 Task: Add Sprouts No Salt Added Black Beans to the cart.
Action: Mouse pressed left at (12, 61)
Screenshot: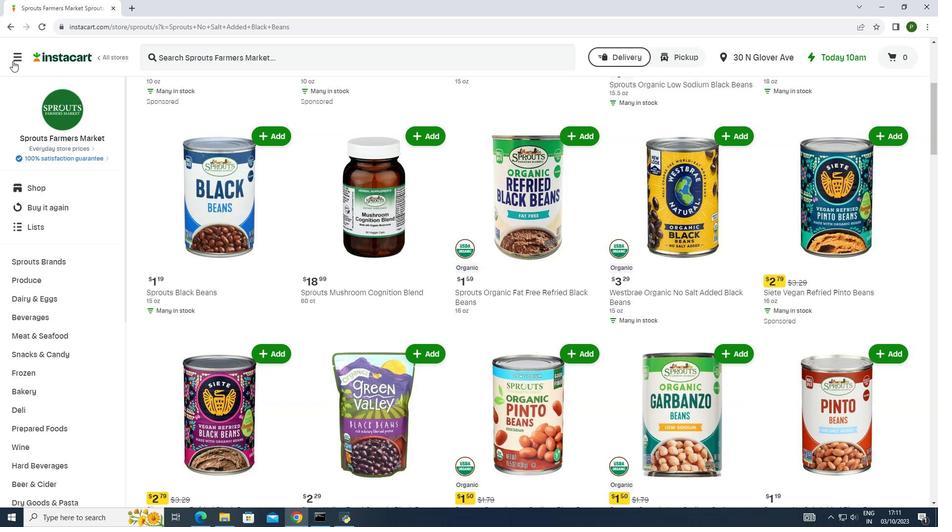 
Action: Mouse moved to (49, 254)
Screenshot: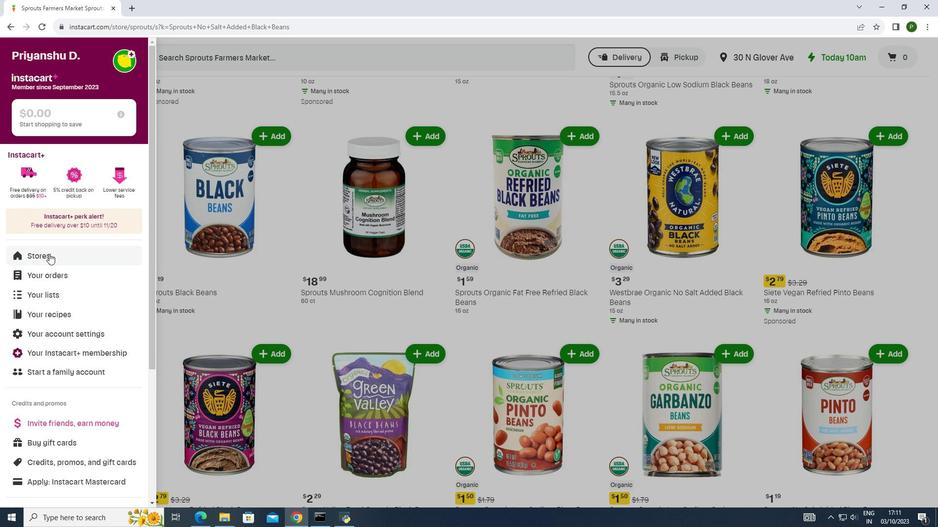 
Action: Mouse pressed left at (49, 254)
Screenshot: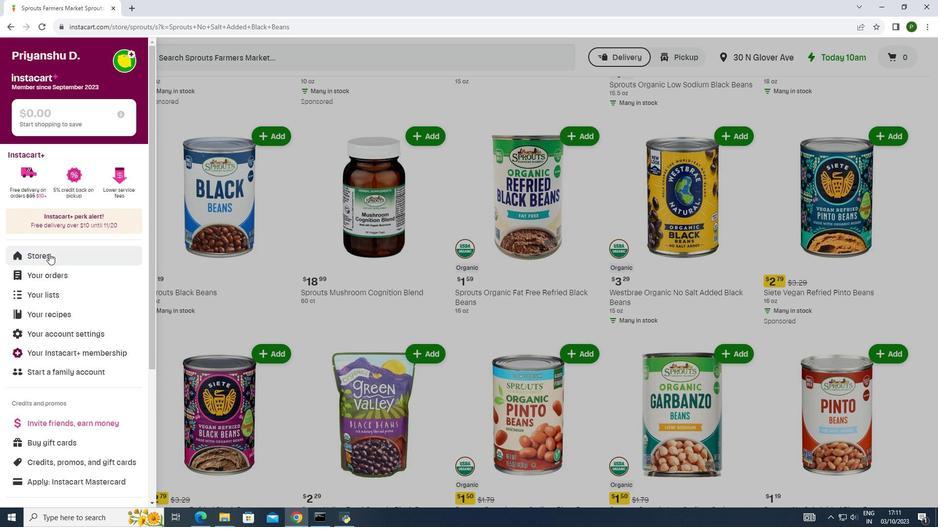 
Action: Mouse moved to (224, 101)
Screenshot: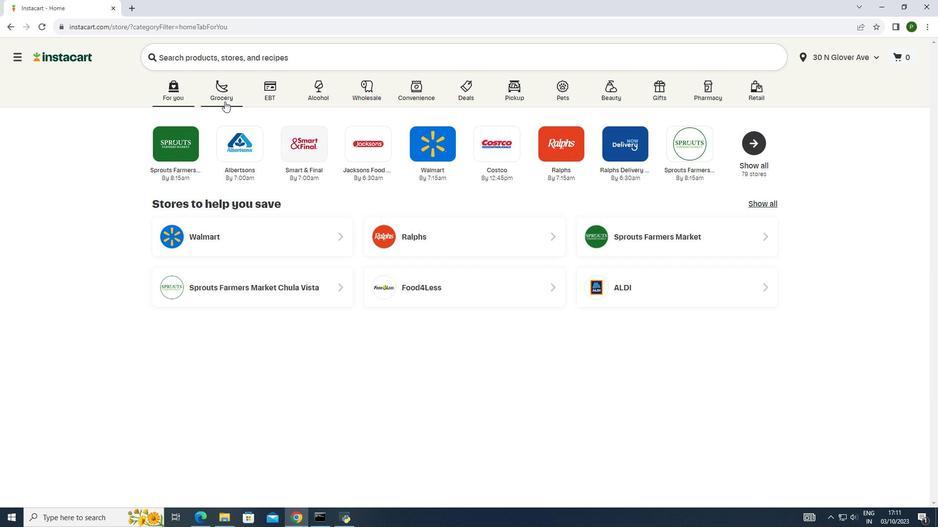 
Action: Mouse pressed left at (224, 101)
Screenshot: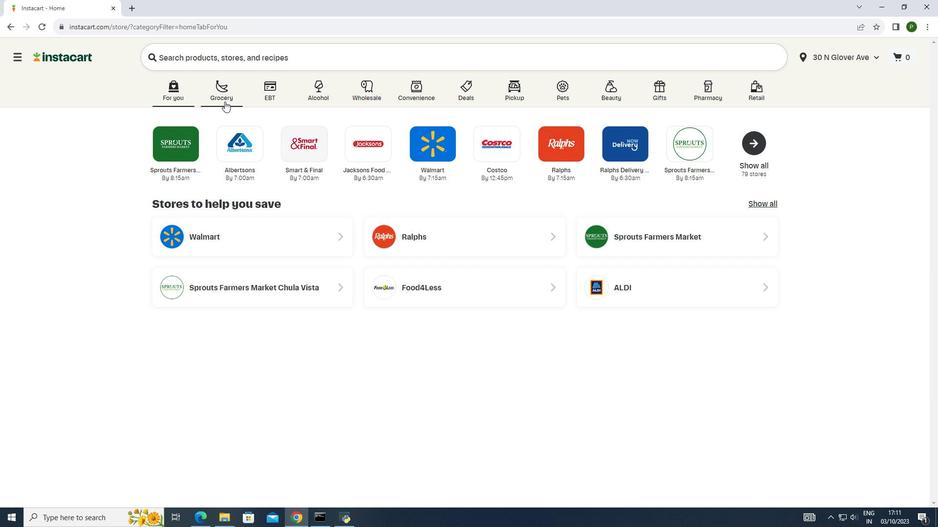 
Action: Mouse moved to (496, 149)
Screenshot: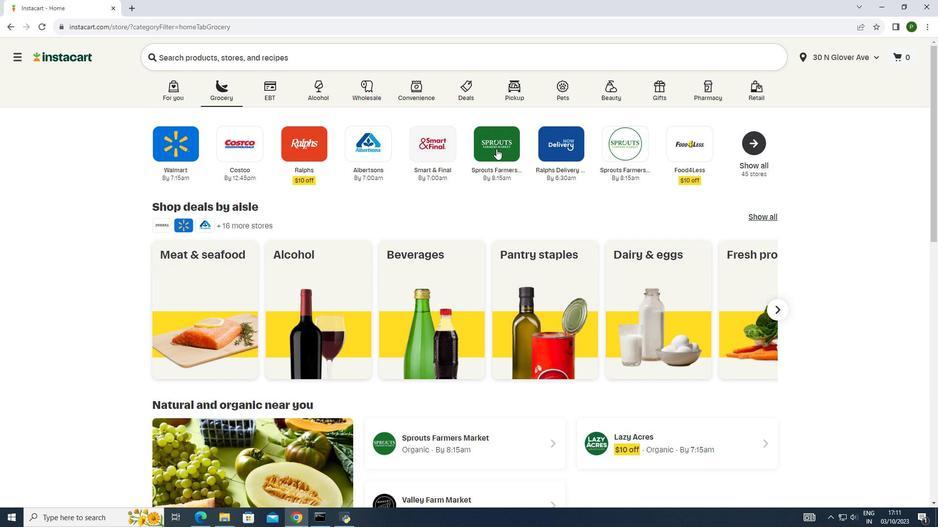 
Action: Mouse pressed left at (496, 149)
Screenshot: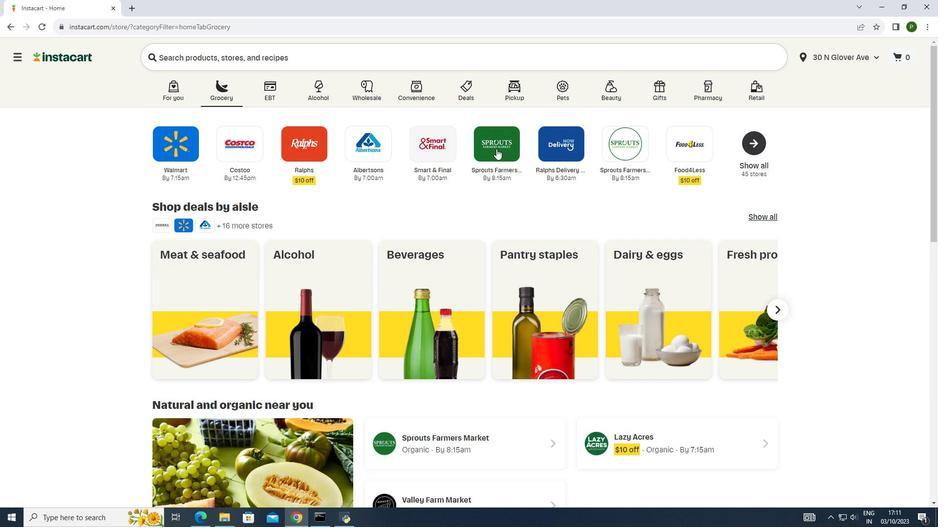 
Action: Mouse moved to (88, 259)
Screenshot: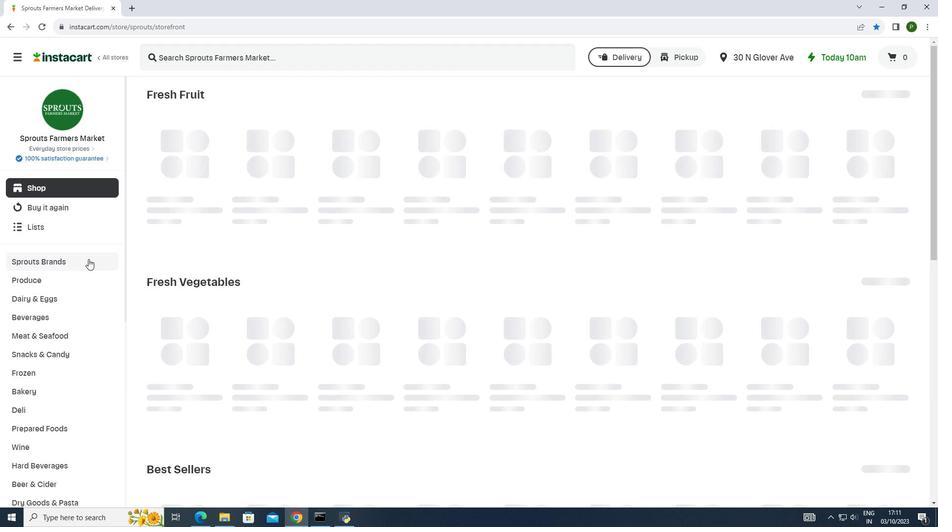 
Action: Mouse pressed left at (88, 259)
Screenshot: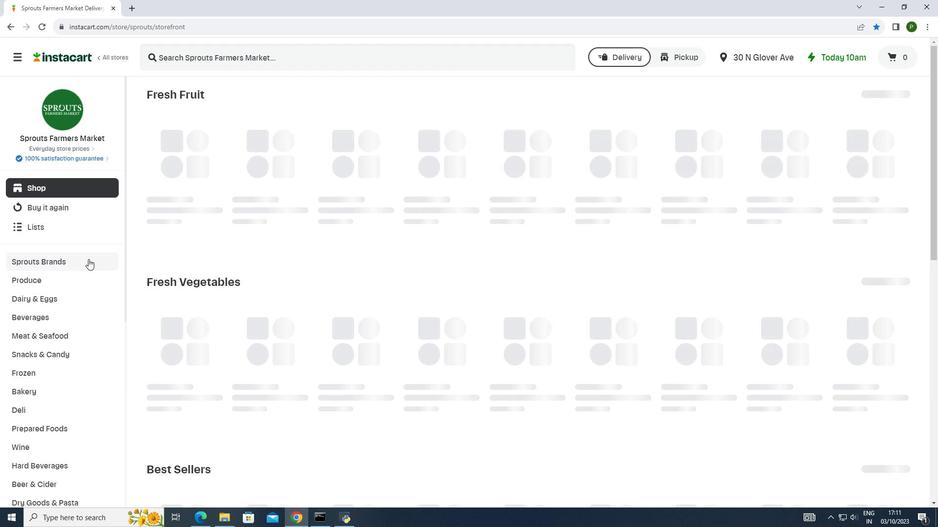 
Action: Mouse moved to (57, 334)
Screenshot: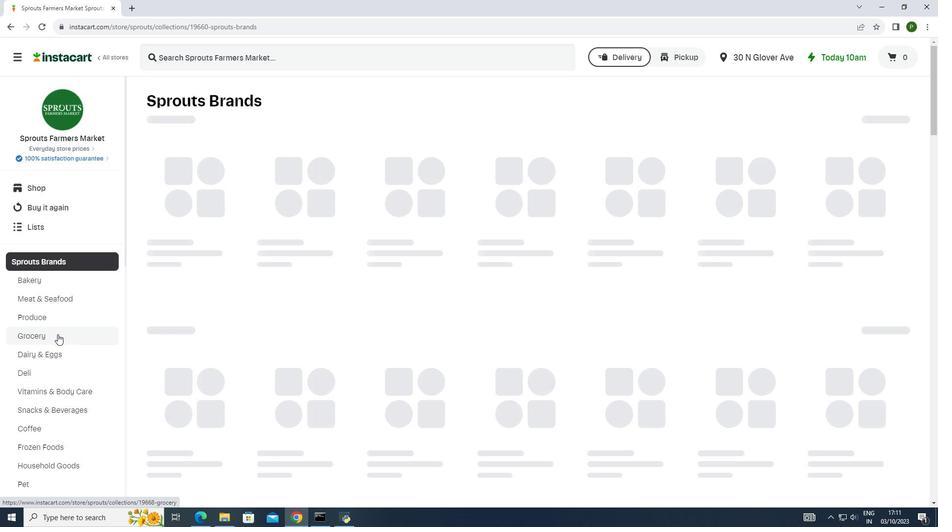 
Action: Mouse pressed left at (57, 334)
Screenshot: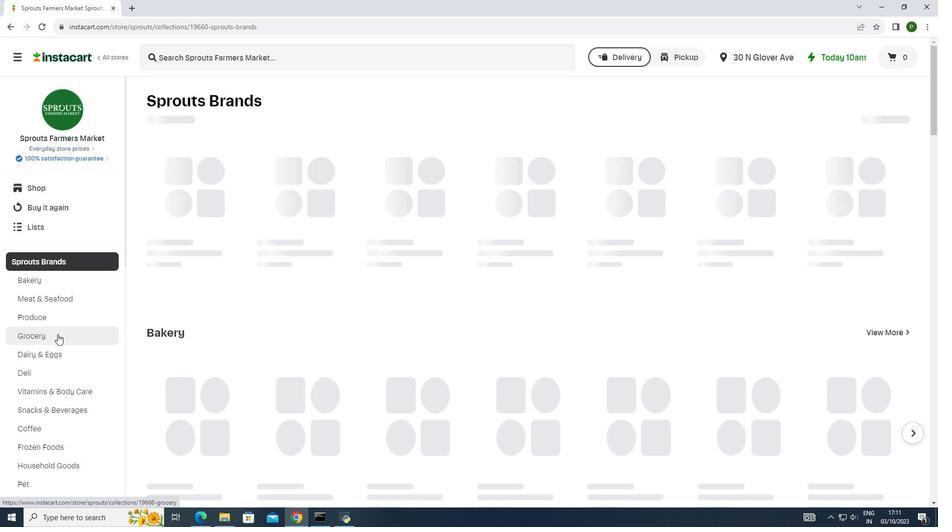 
Action: Mouse moved to (249, 196)
Screenshot: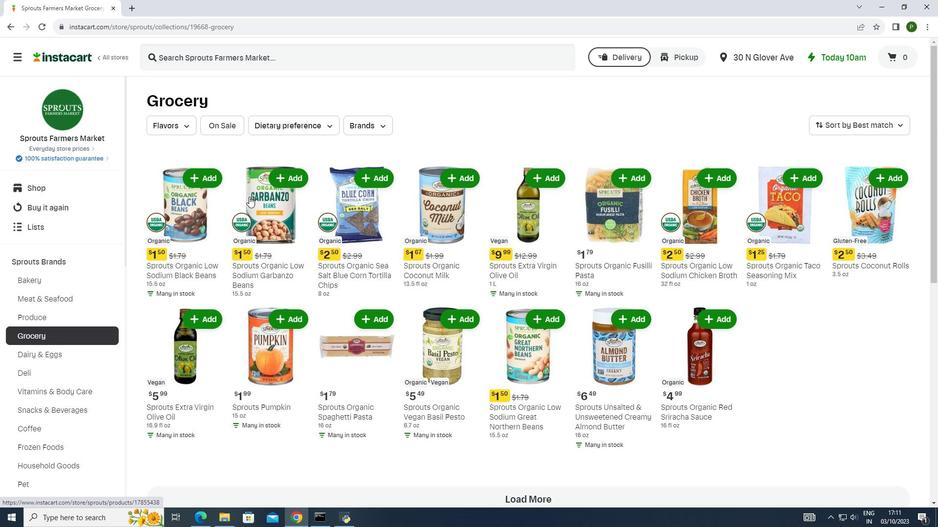 
Action: Mouse scrolled (249, 196) with delta (0, 0)
Screenshot: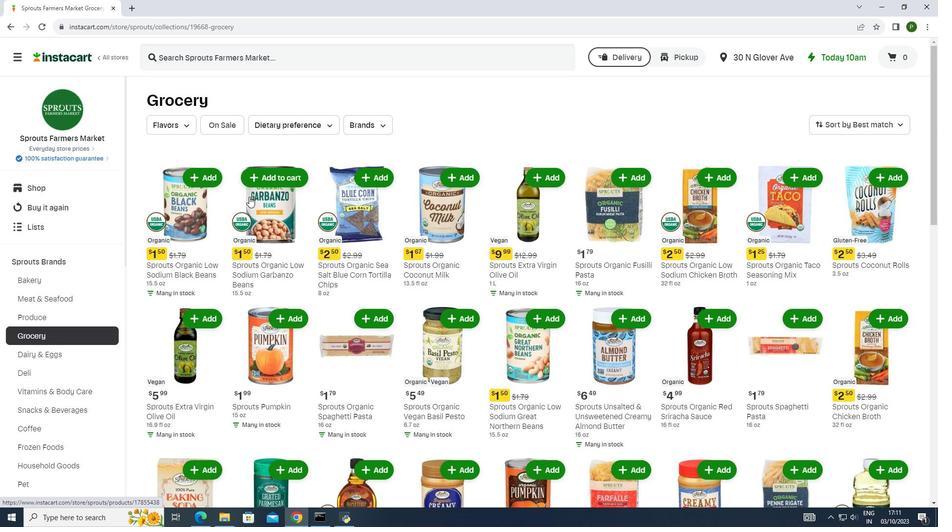 
Action: Mouse moved to (245, 206)
Screenshot: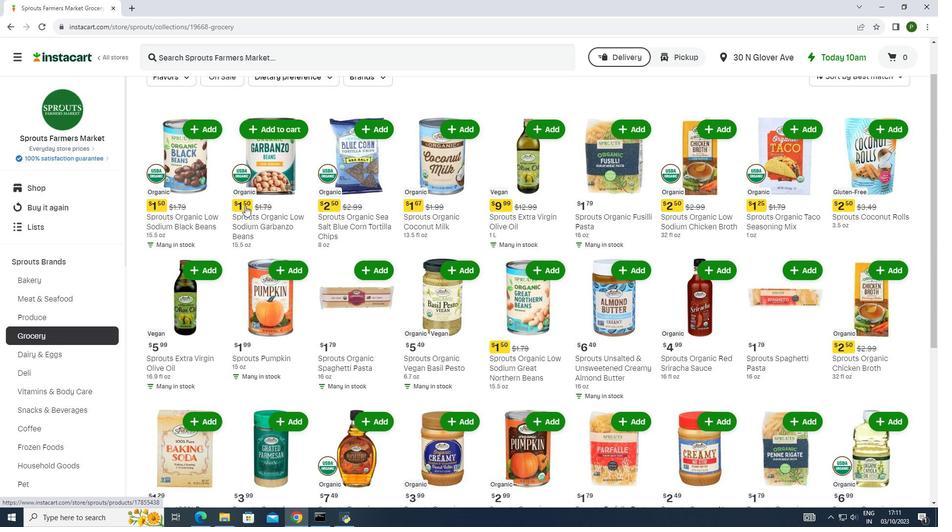 
Action: Mouse scrolled (245, 205) with delta (0, 0)
Screenshot: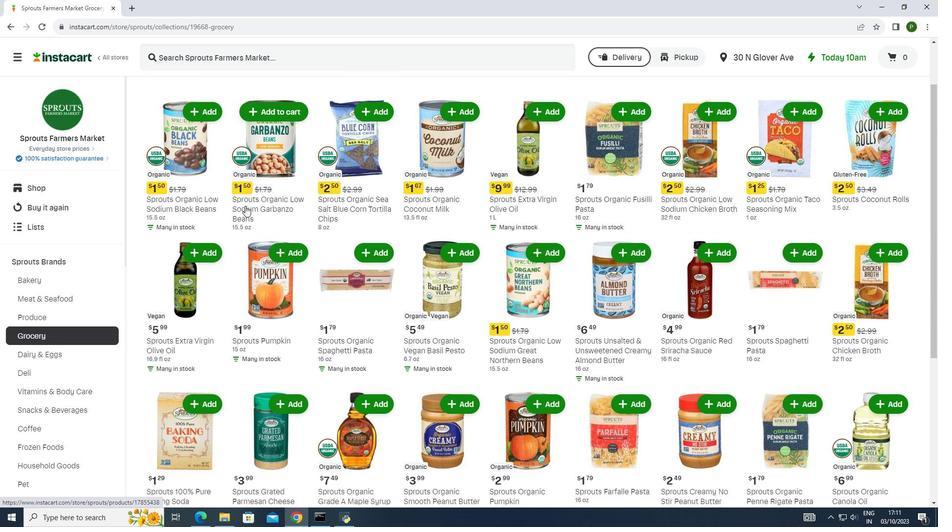 
Action: Mouse scrolled (245, 205) with delta (0, 0)
Screenshot: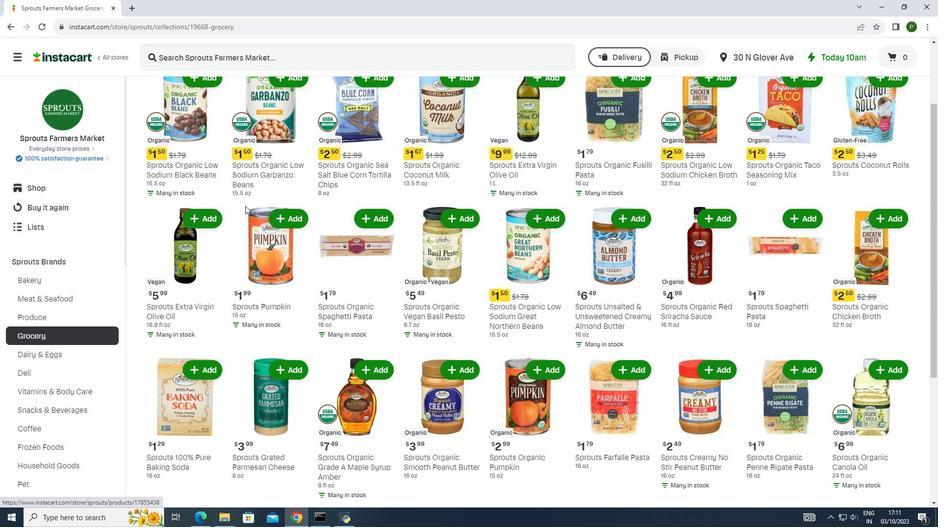 
Action: Mouse scrolled (245, 205) with delta (0, 0)
Screenshot: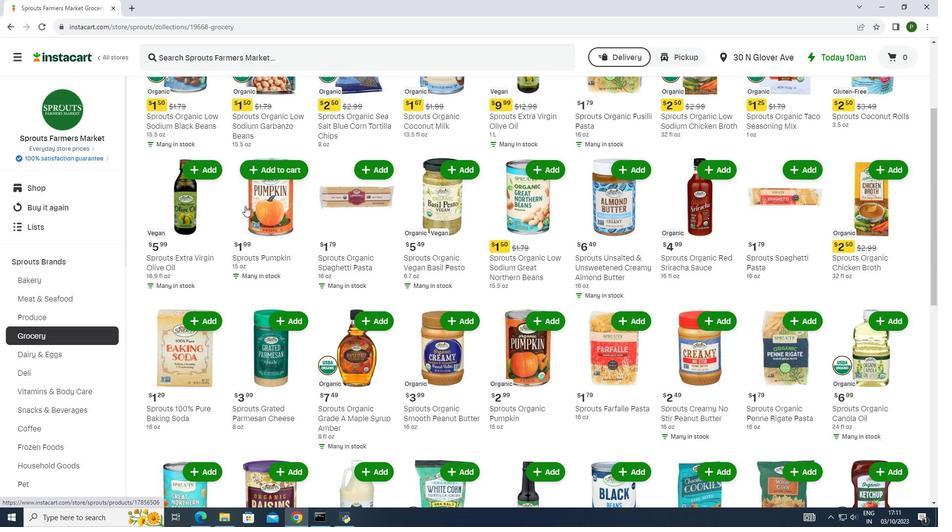 
Action: Mouse scrolled (245, 205) with delta (0, 0)
Screenshot: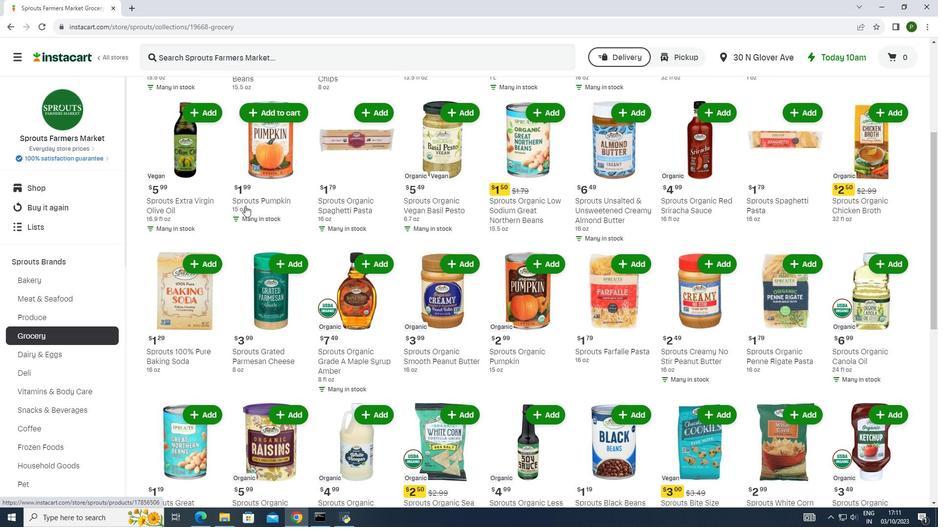
Action: Mouse moved to (244, 206)
Screenshot: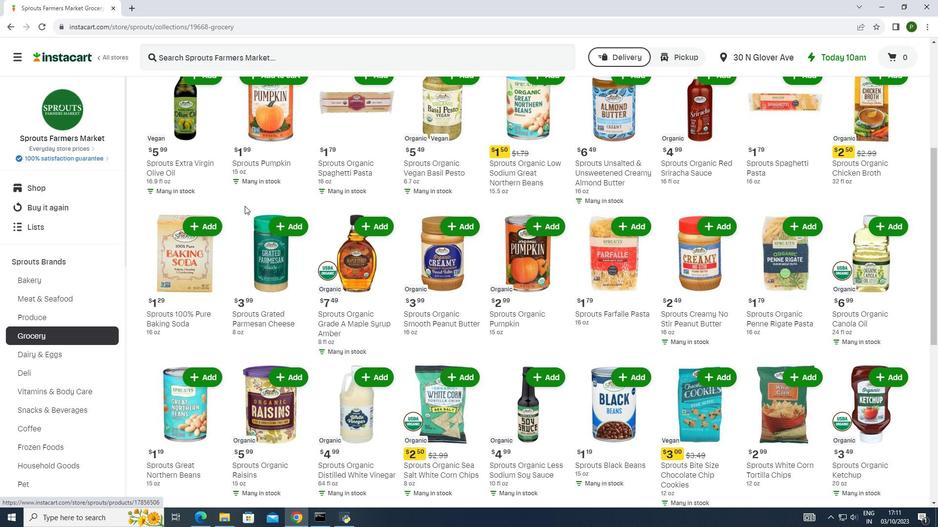 
Action: Mouse scrolled (244, 205) with delta (0, 0)
Screenshot: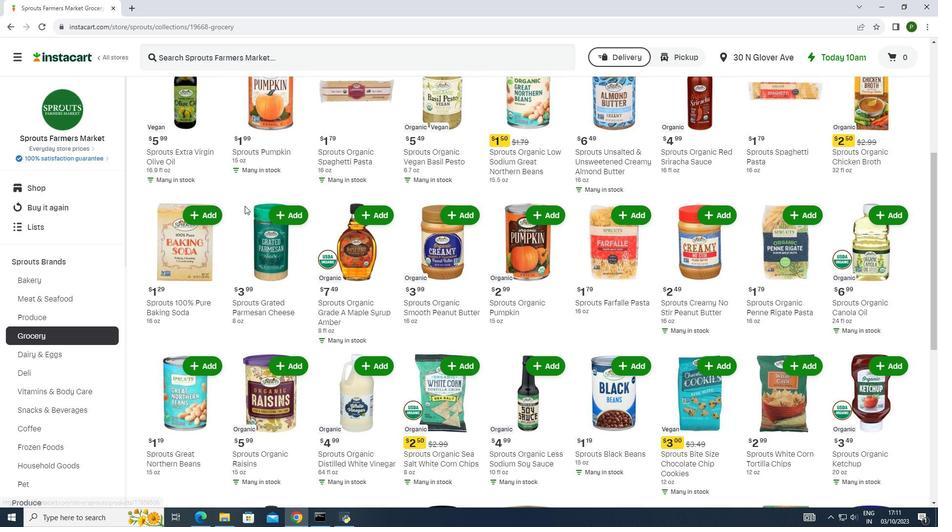 
Action: Mouse scrolled (244, 205) with delta (0, 0)
Screenshot: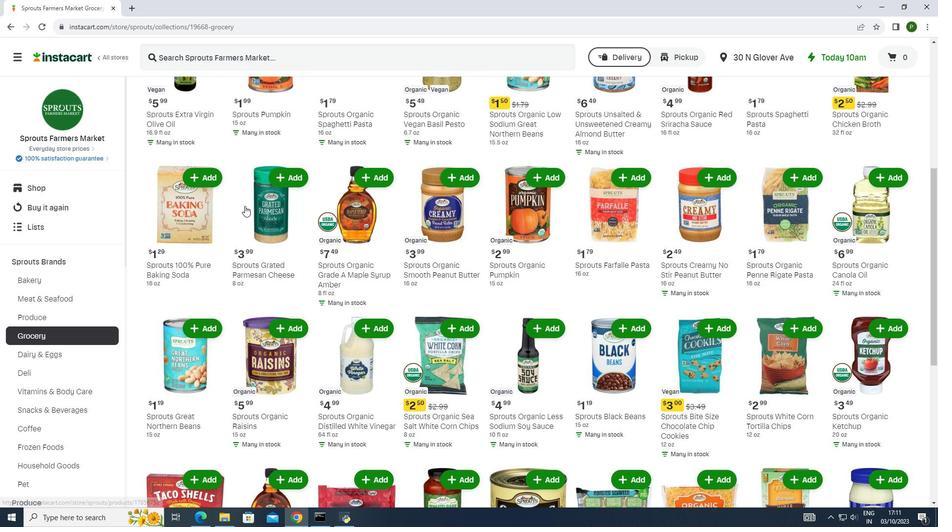 
Action: Mouse scrolled (244, 205) with delta (0, 0)
Screenshot: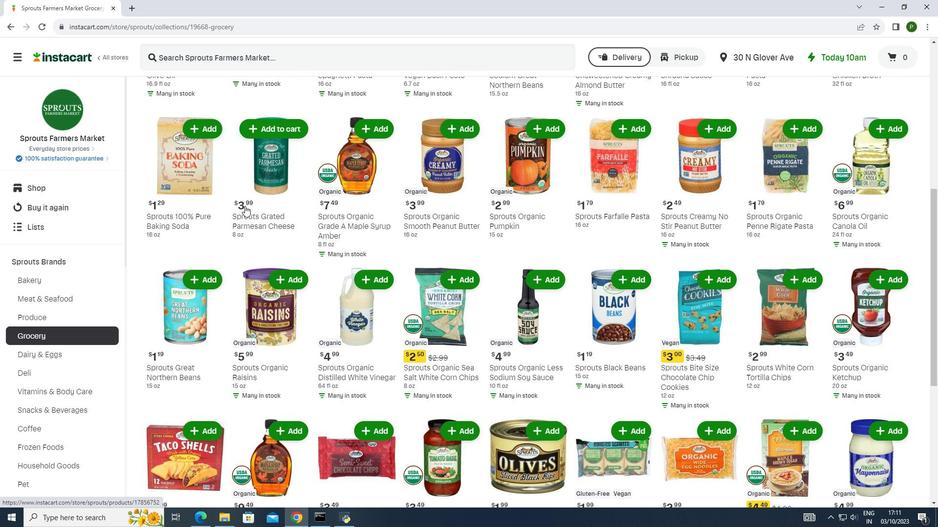 
Action: Mouse scrolled (244, 205) with delta (0, 0)
Screenshot: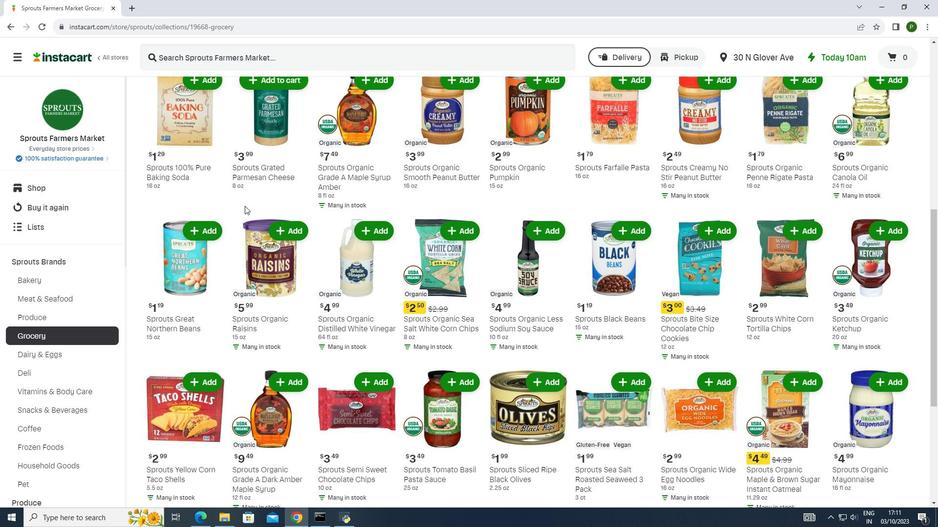 
Action: Mouse scrolled (244, 205) with delta (0, 0)
Screenshot: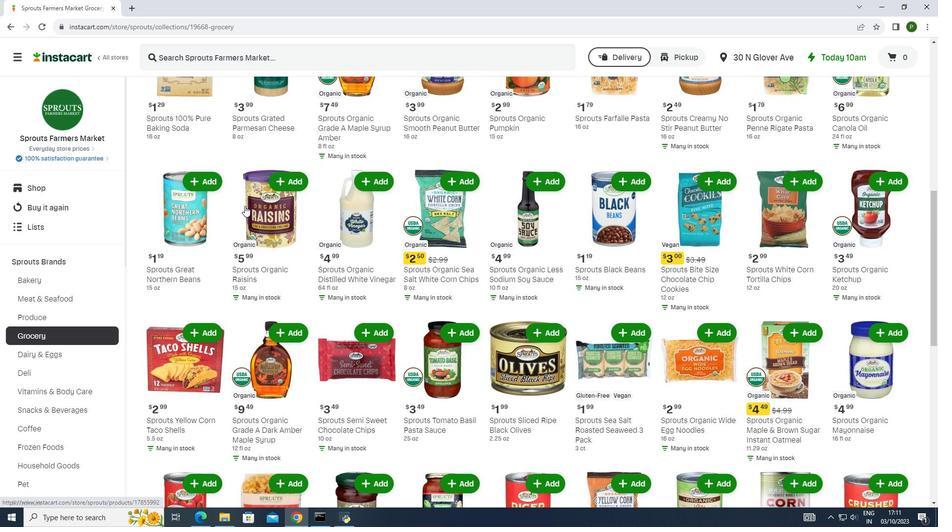 
Action: Mouse scrolled (244, 205) with delta (0, 0)
Screenshot: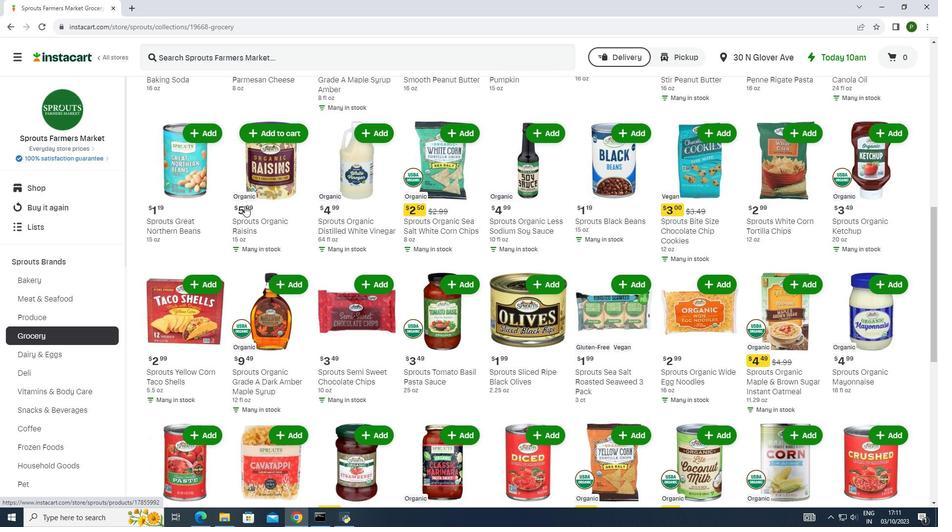 
Action: Mouse scrolled (244, 205) with delta (0, 0)
Screenshot: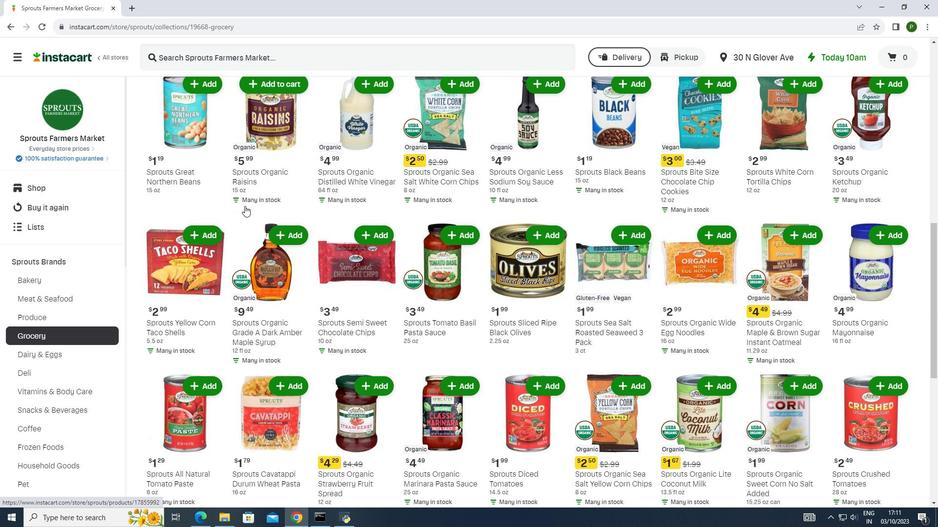 
Action: Mouse scrolled (244, 205) with delta (0, 0)
Screenshot: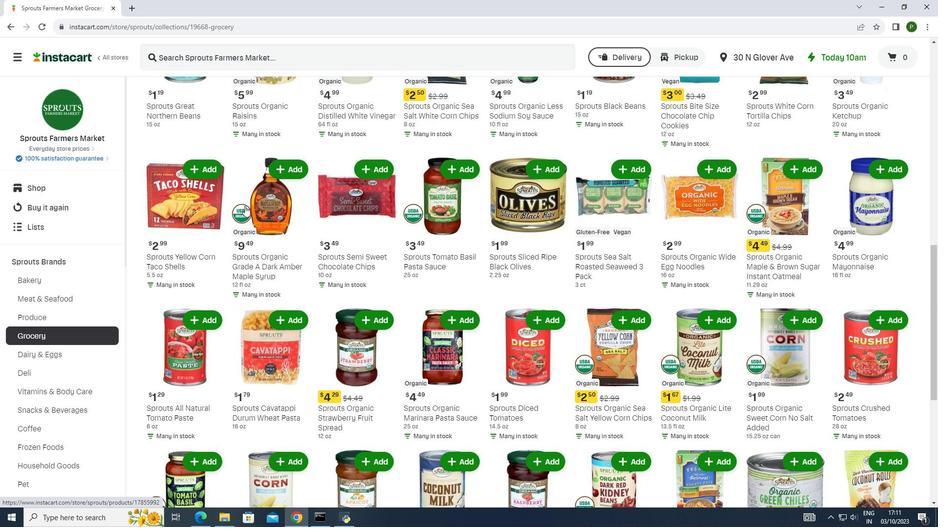 
Action: Mouse scrolled (244, 205) with delta (0, 0)
Screenshot: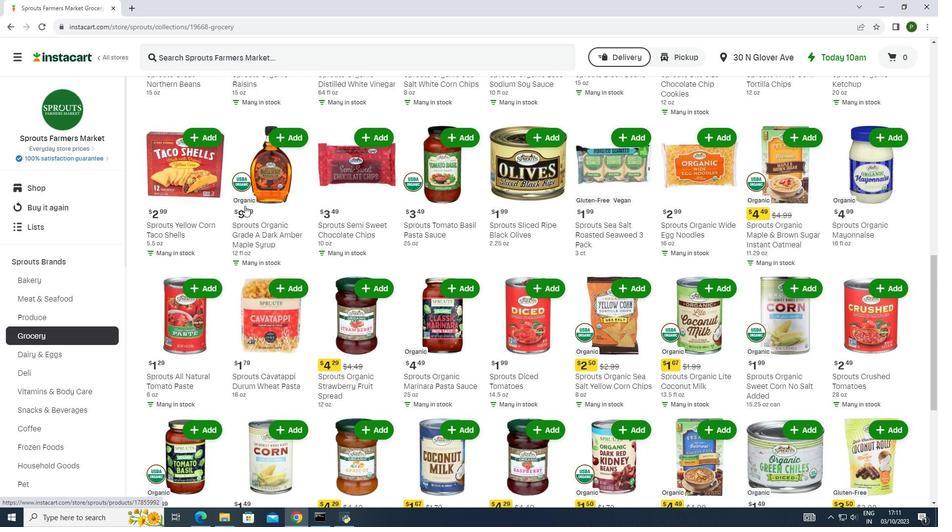 
Action: Mouse scrolled (244, 205) with delta (0, 0)
Screenshot: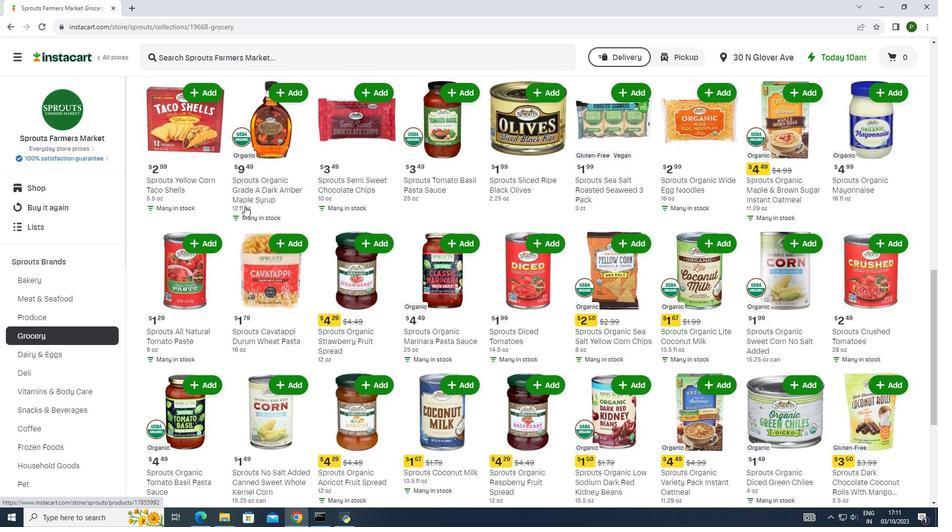 
Action: Mouse scrolled (244, 205) with delta (0, 0)
Screenshot: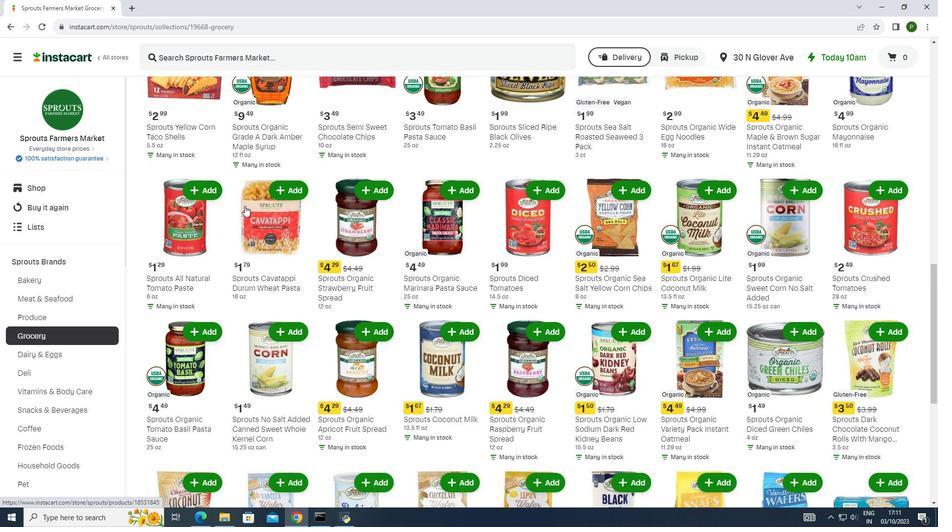 
Action: Mouse scrolled (244, 205) with delta (0, 0)
Screenshot: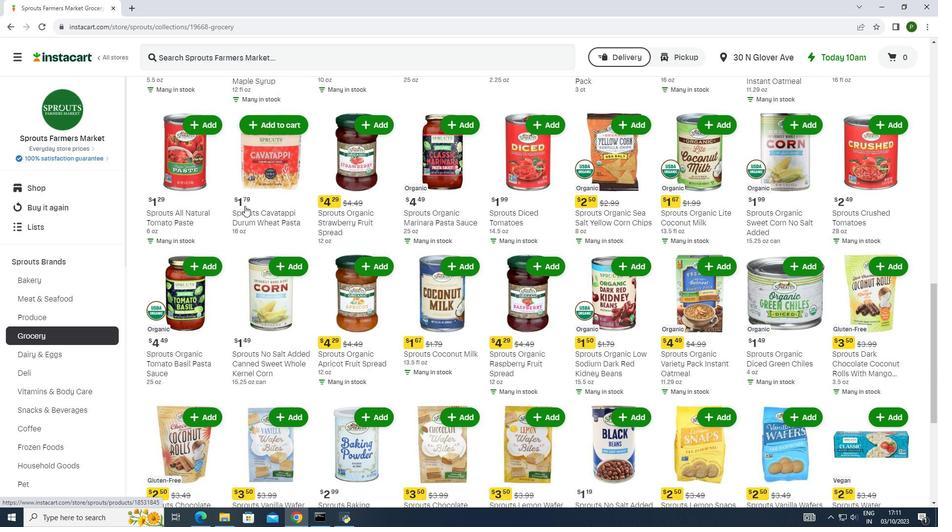 
Action: Mouse scrolled (244, 205) with delta (0, 0)
Screenshot: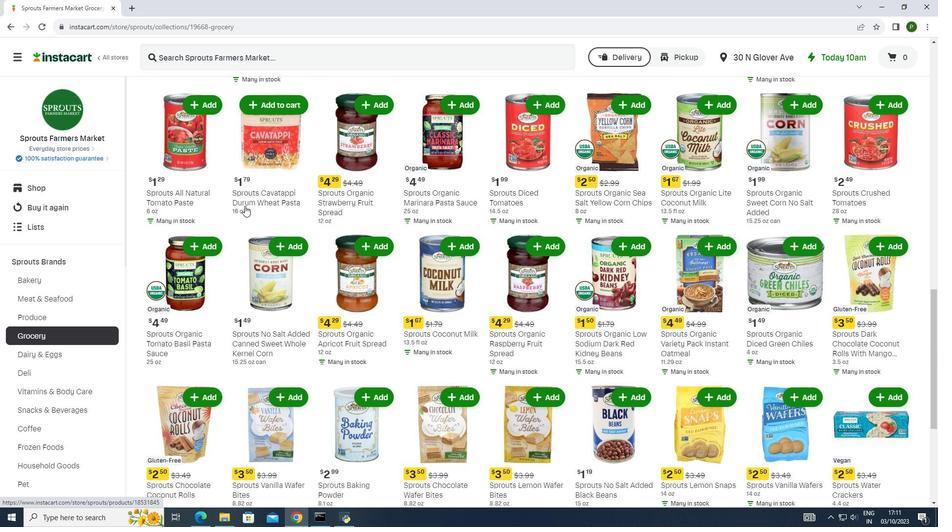 
Action: Mouse scrolled (244, 205) with delta (0, 0)
Screenshot: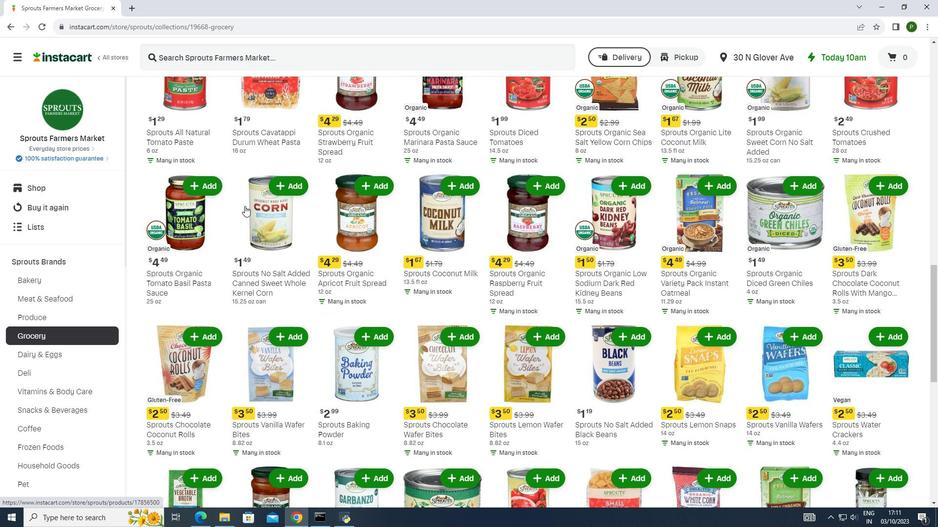 
Action: Mouse scrolled (244, 205) with delta (0, 0)
Screenshot: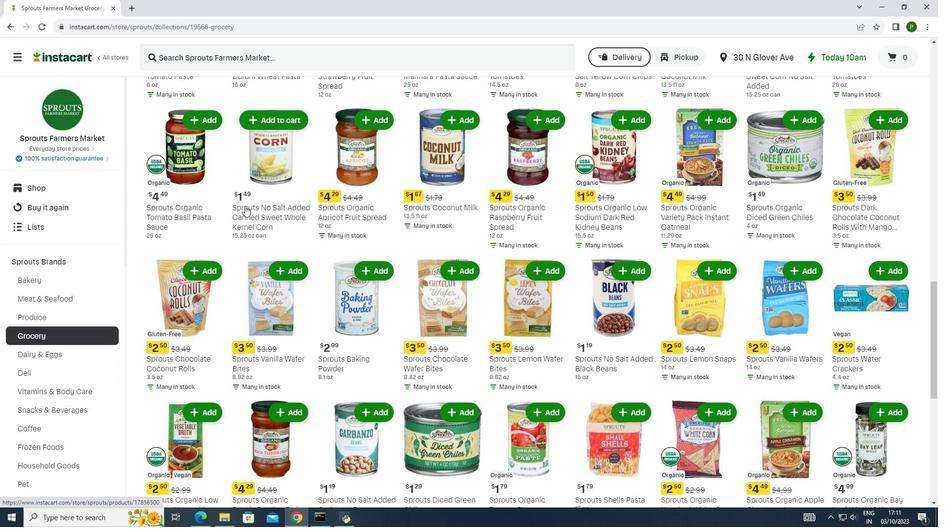 
Action: Mouse moved to (596, 237)
Screenshot: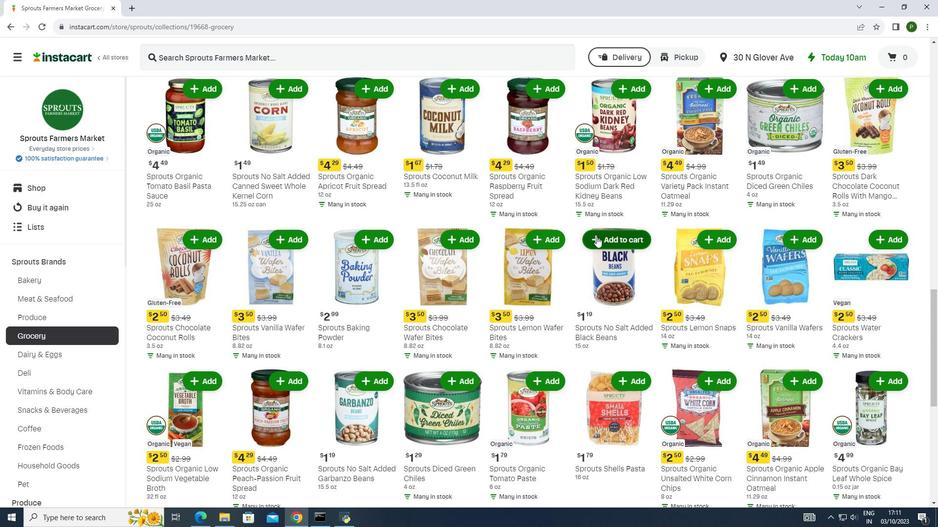 
Action: Mouse pressed left at (596, 237)
Screenshot: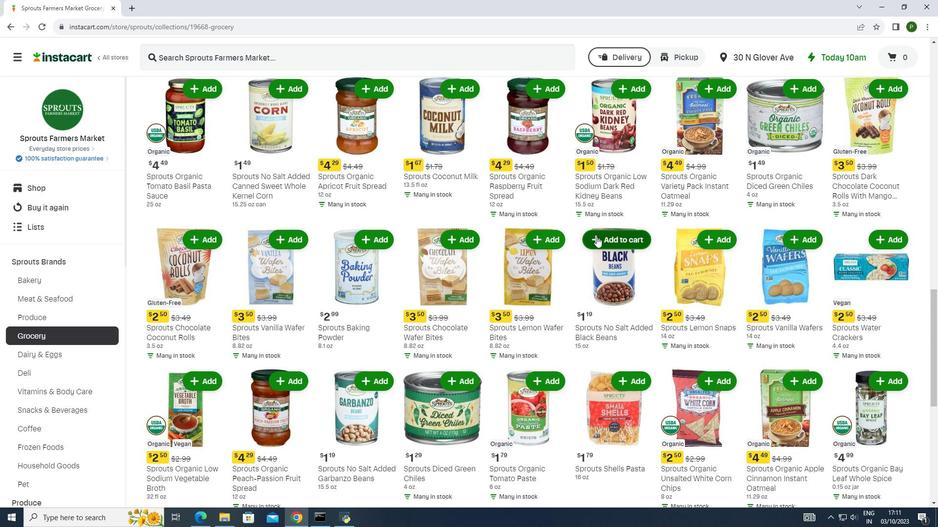 
